 Task: Clear the site settings from last hour.
Action: Mouse moved to (1360, 40)
Screenshot: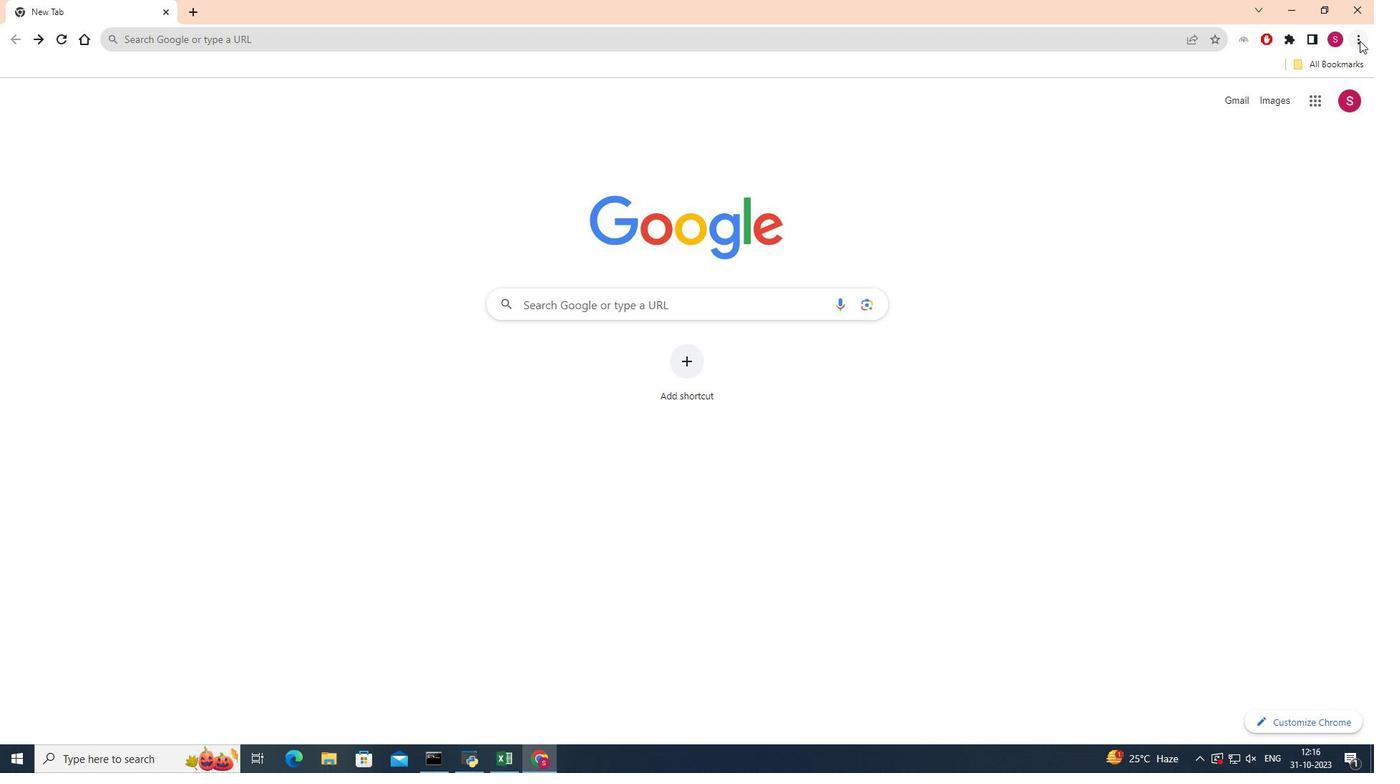 
Action: Mouse pressed left at (1360, 40)
Screenshot: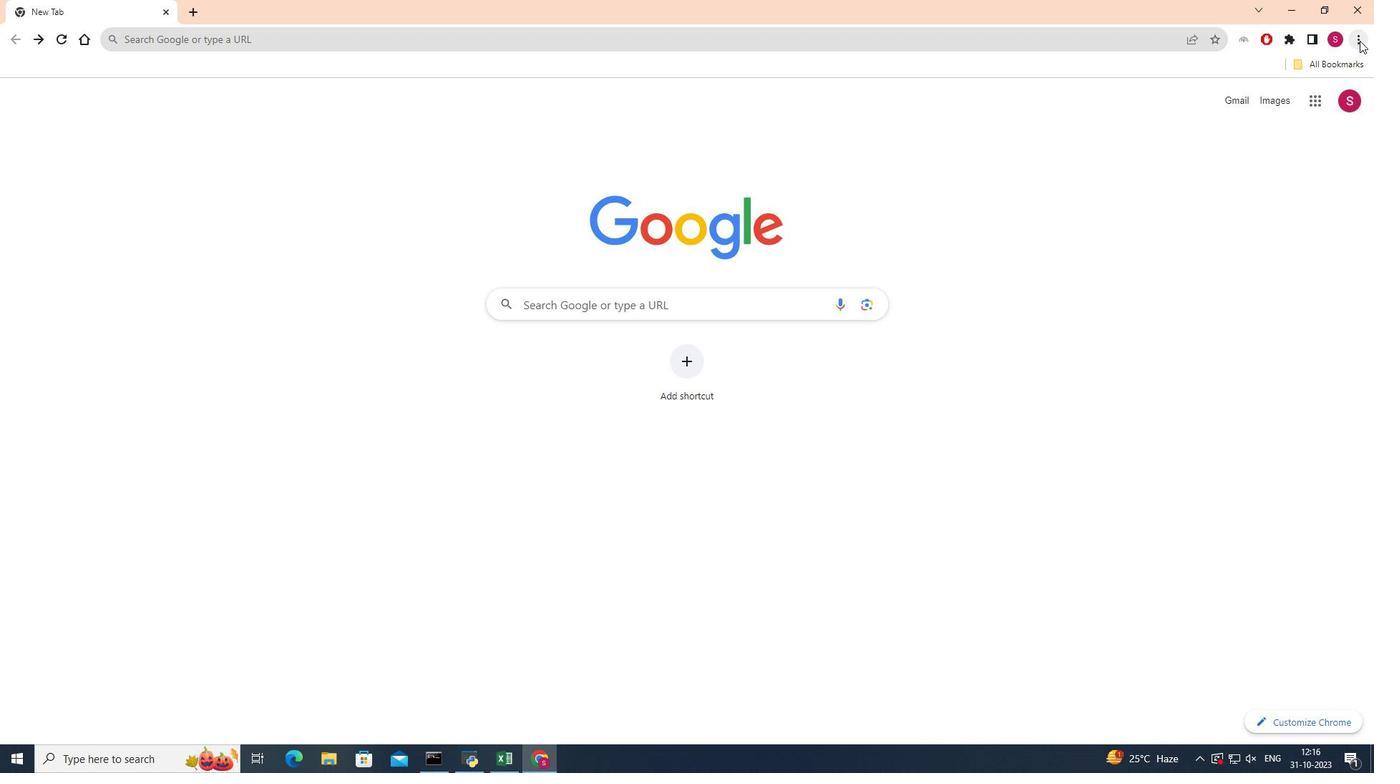 
Action: Mouse moved to (1200, 110)
Screenshot: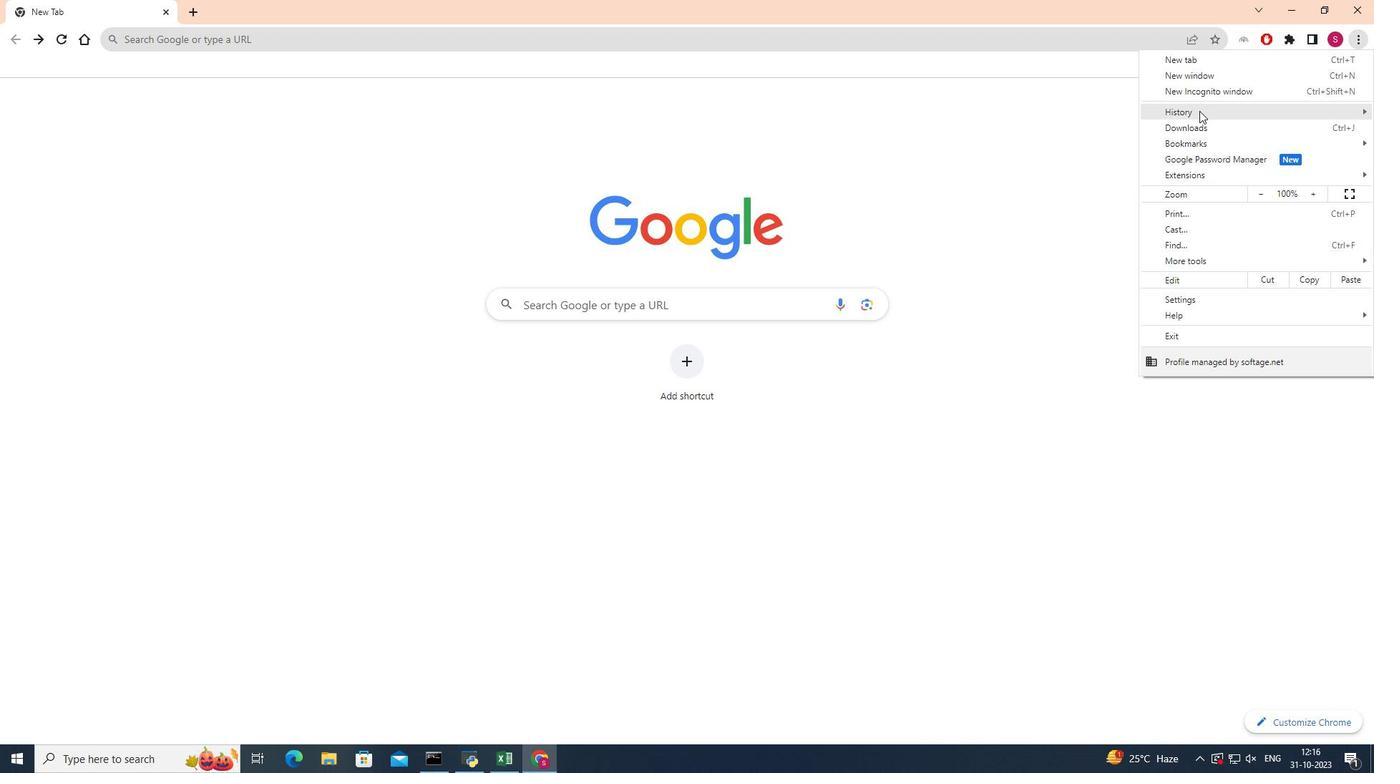 
Action: Mouse pressed left at (1200, 110)
Screenshot: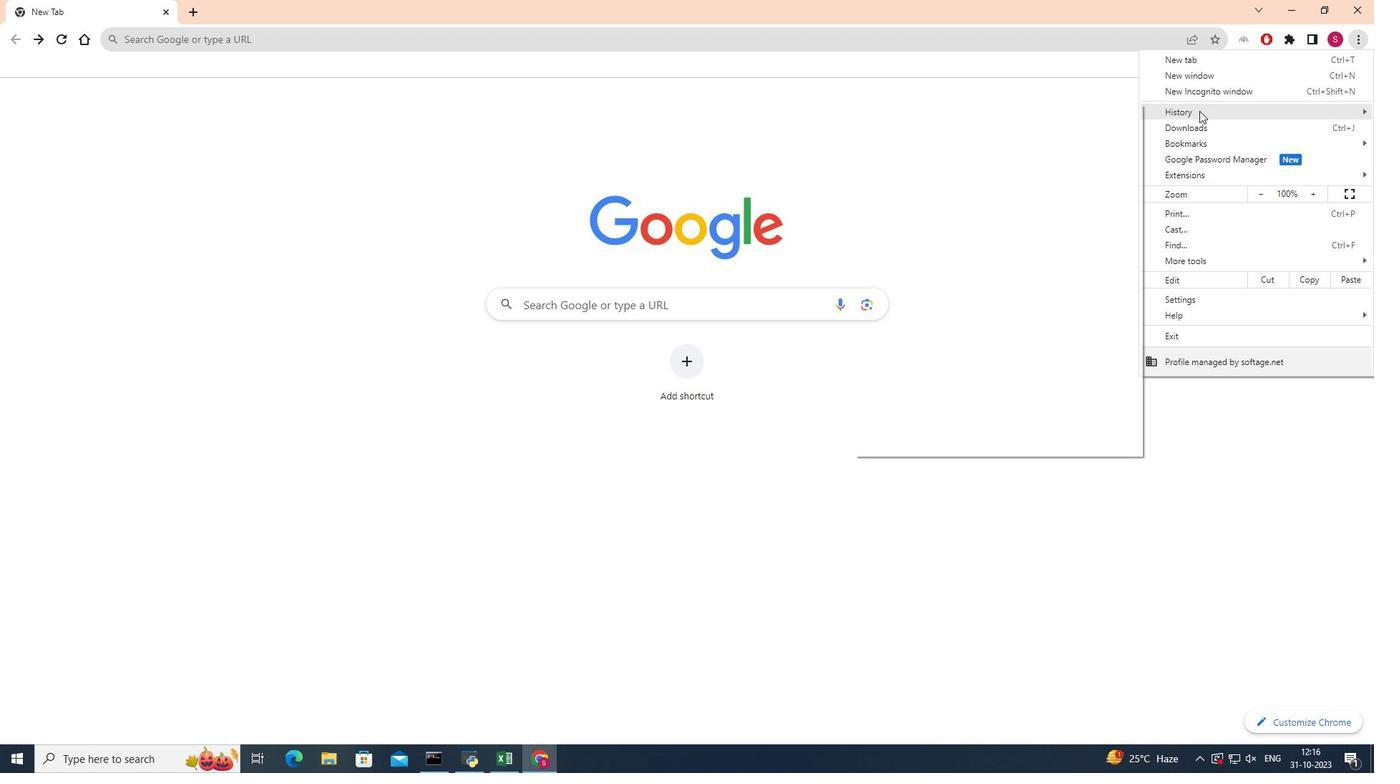 
Action: Mouse moved to (967, 109)
Screenshot: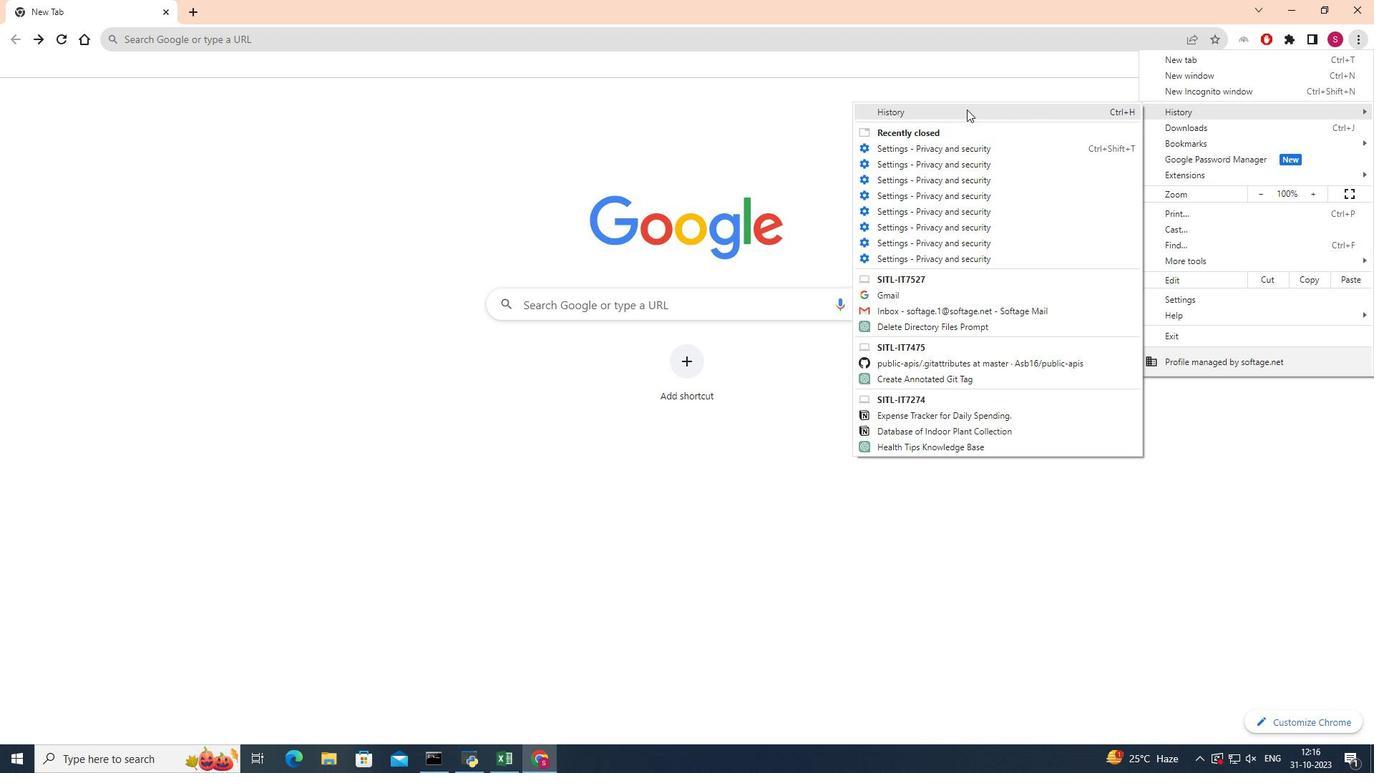 
Action: Mouse pressed left at (967, 109)
Screenshot: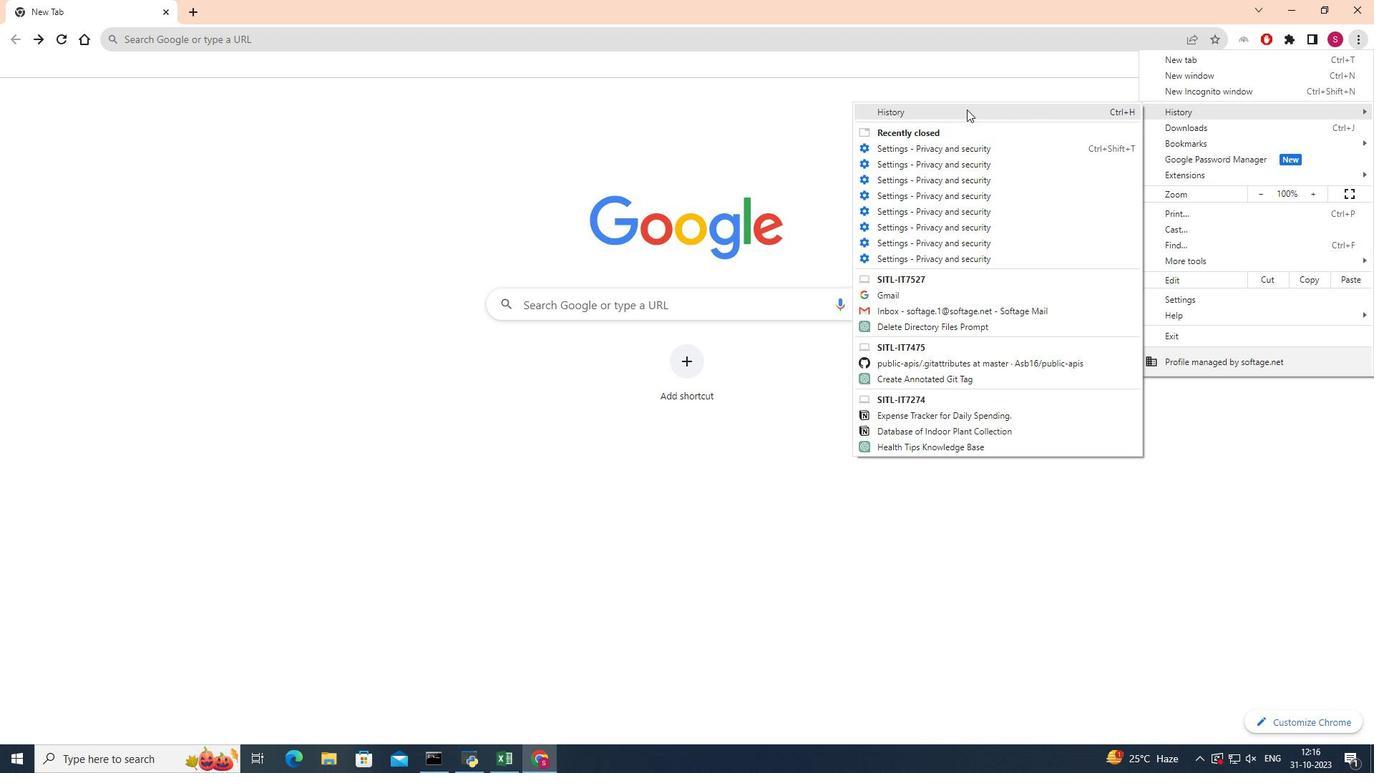 
Action: Mouse moved to (89, 173)
Screenshot: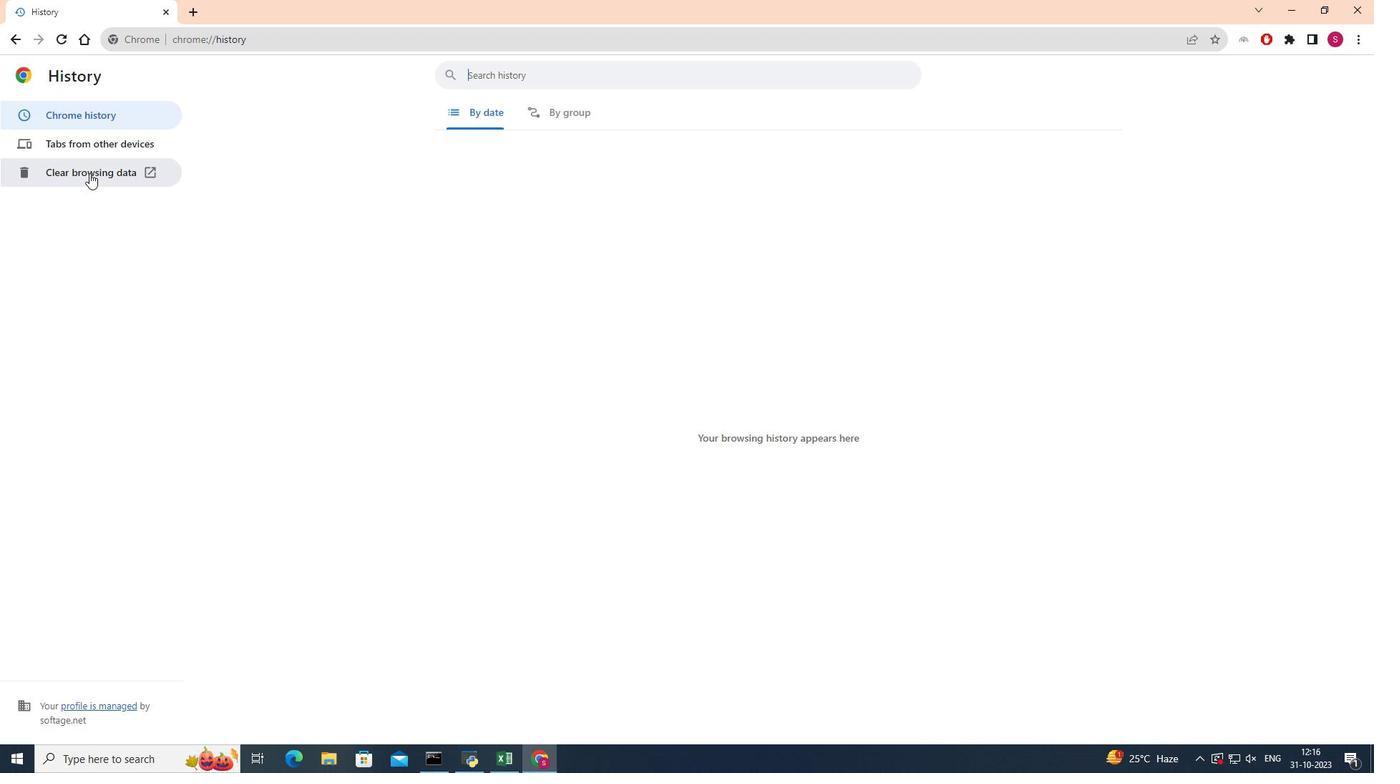 
Action: Mouse pressed left at (89, 173)
Screenshot: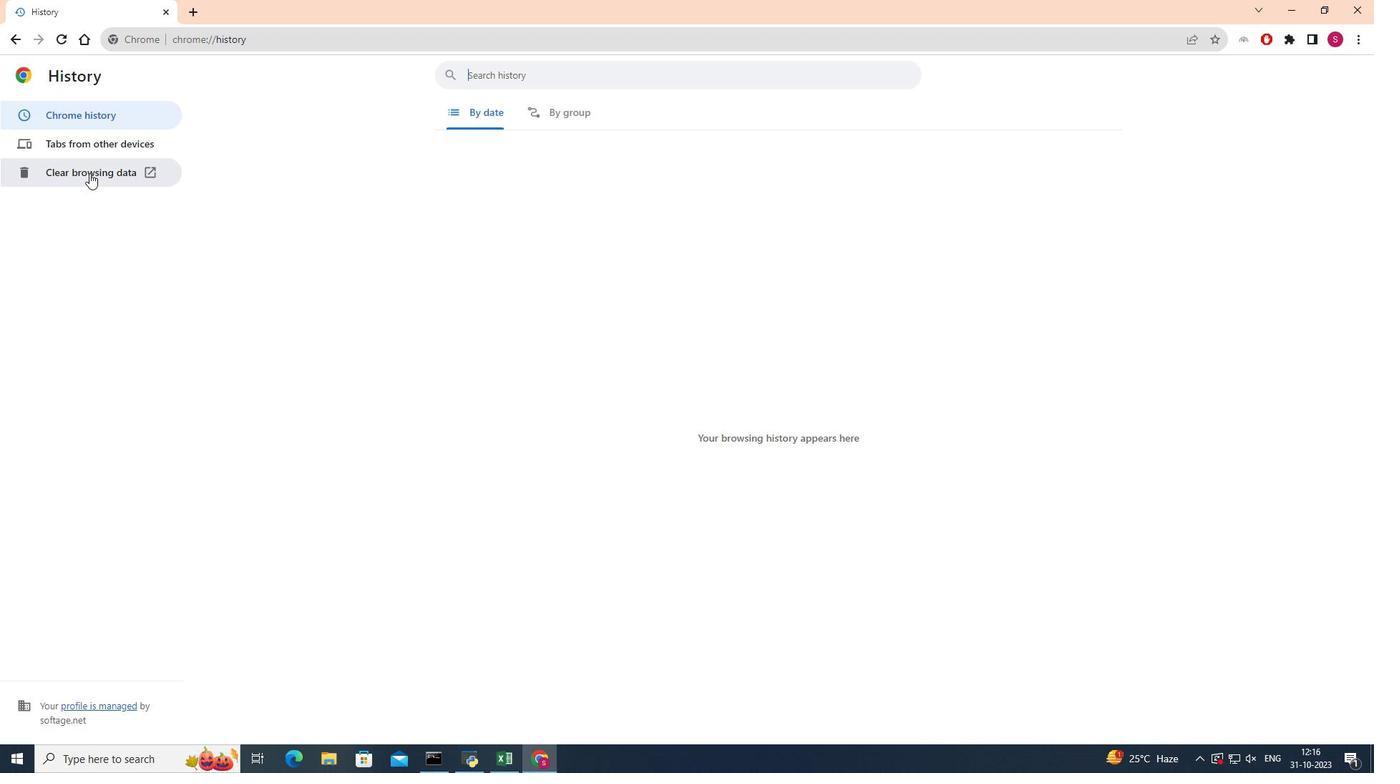 
Action: Mouse moved to (795, 223)
Screenshot: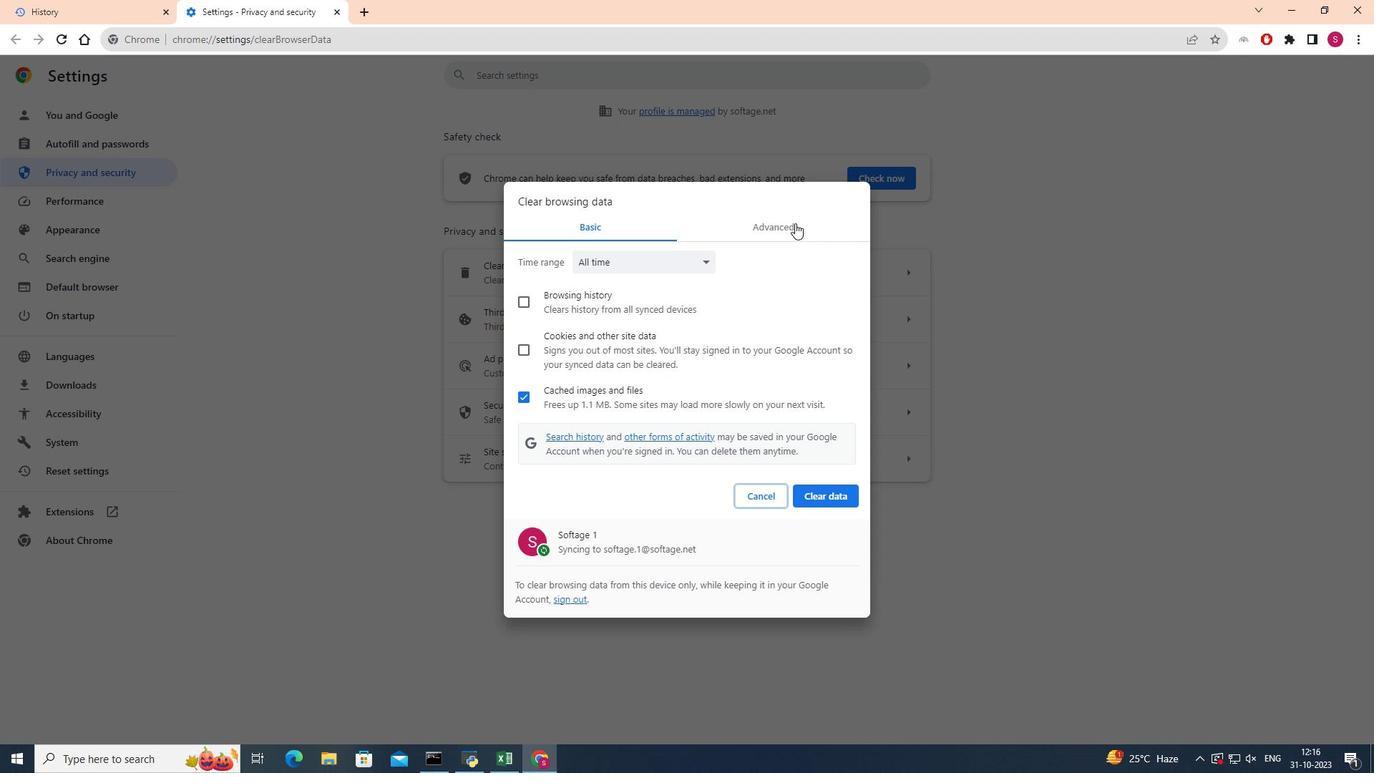 
Action: Mouse pressed left at (795, 223)
Screenshot: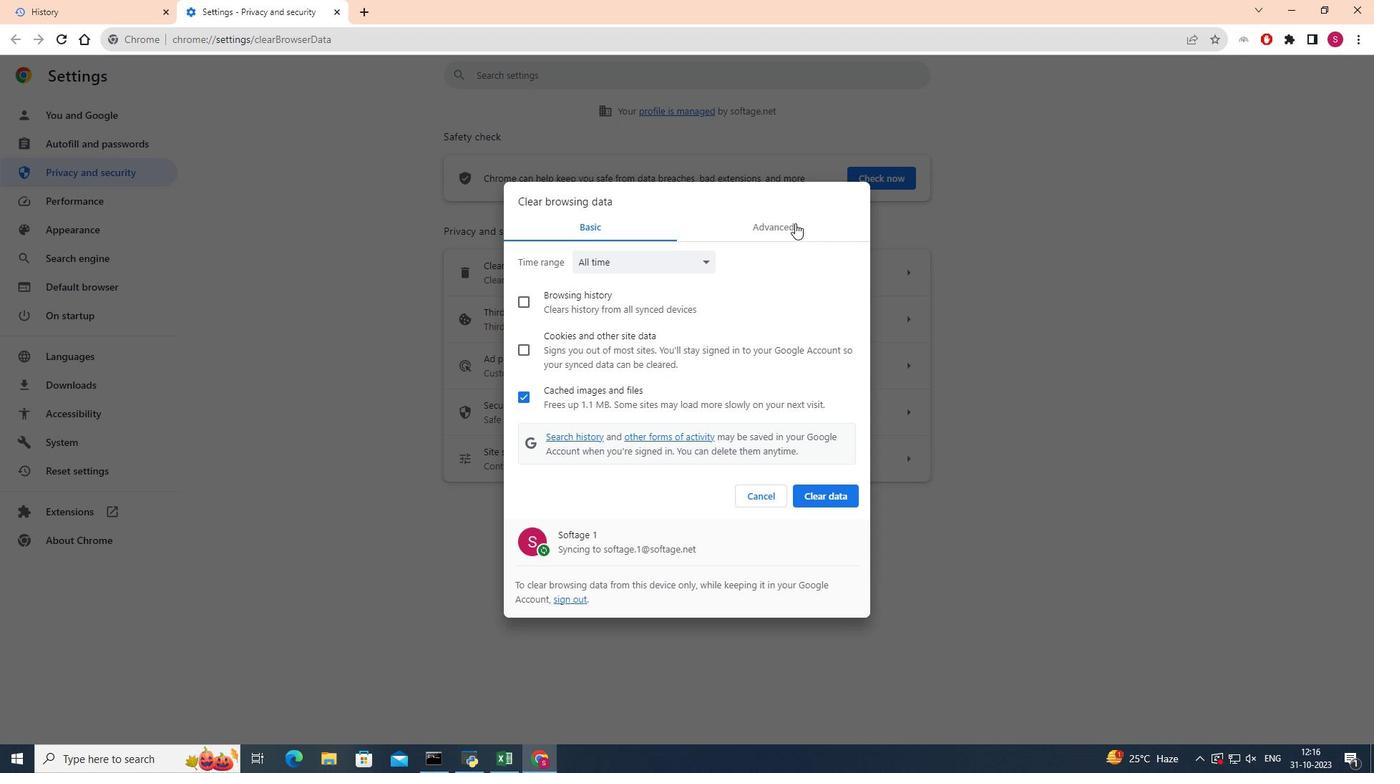 
Action: Mouse moved to (708, 263)
Screenshot: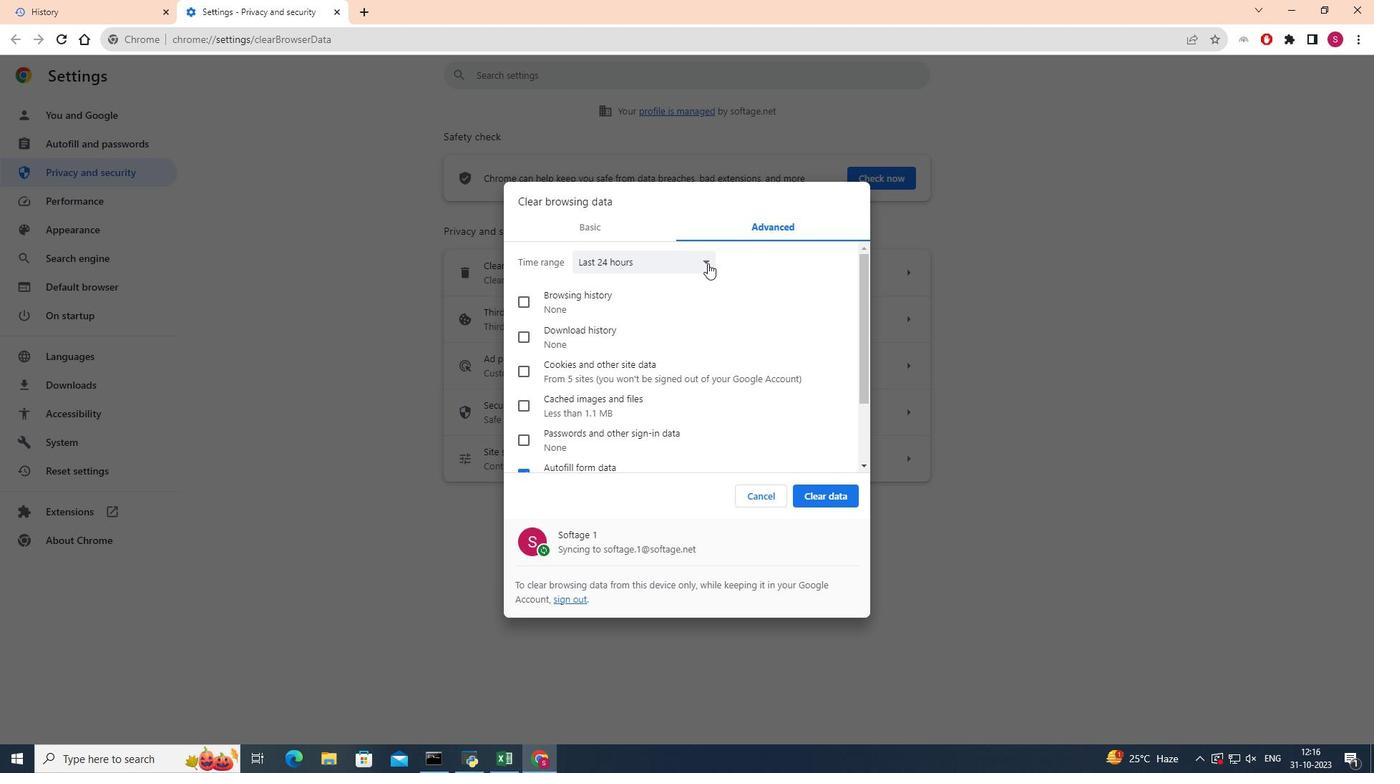 
Action: Mouse pressed left at (708, 263)
Screenshot: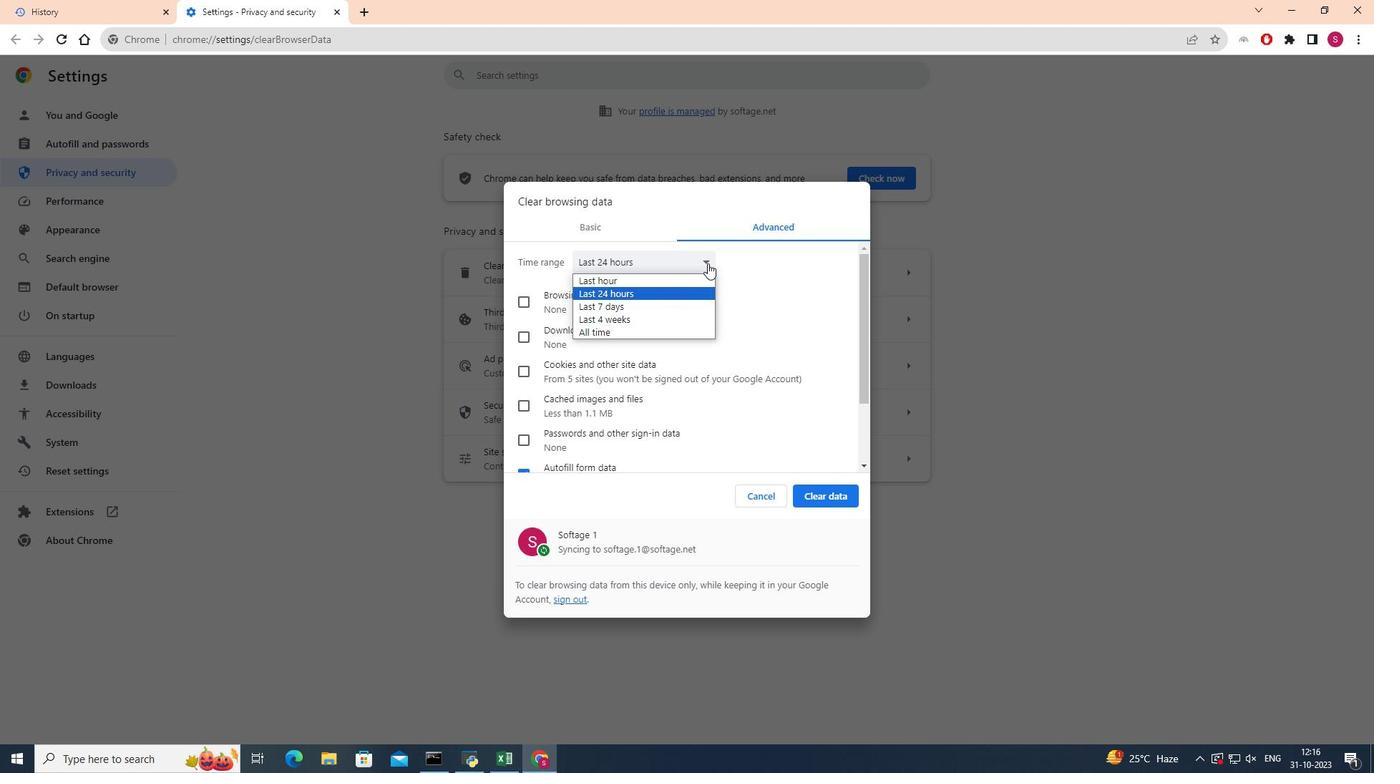 
Action: Mouse moved to (660, 279)
Screenshot: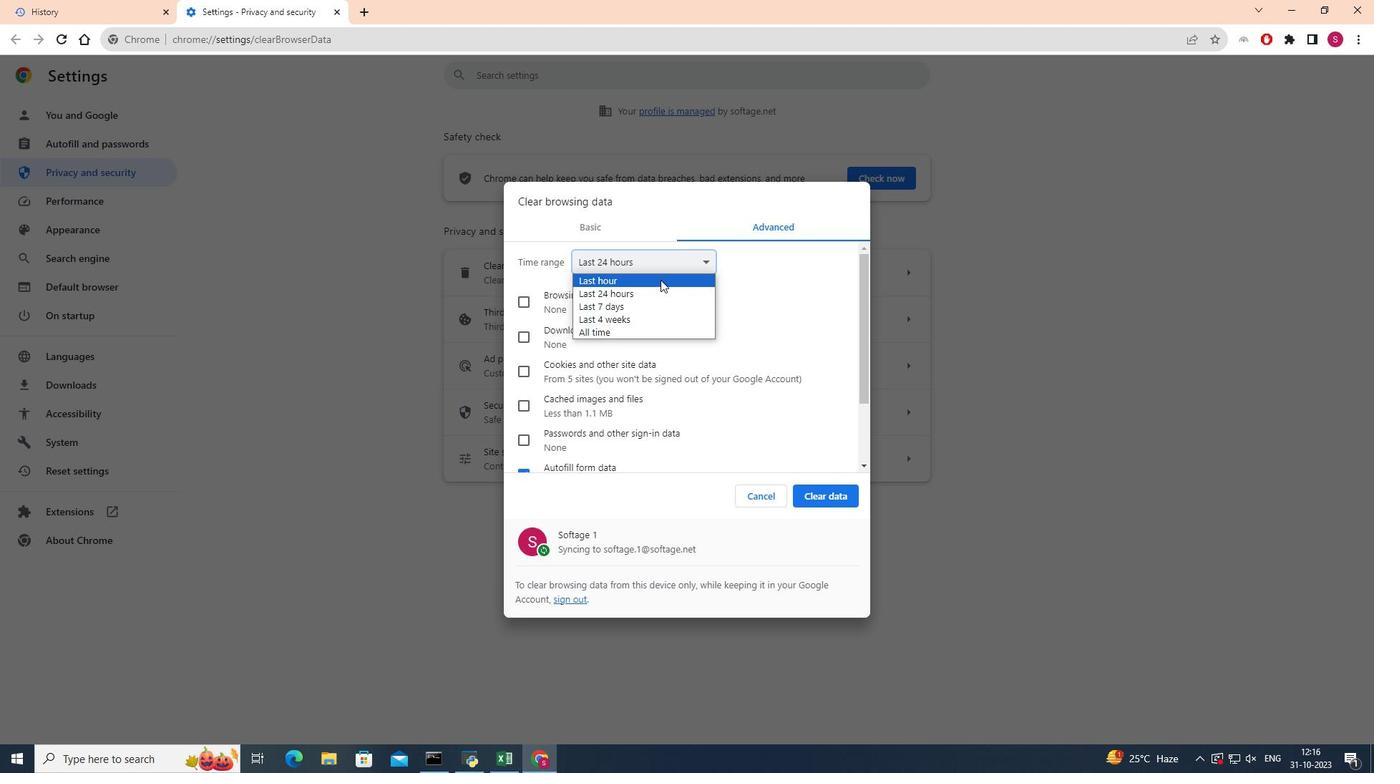 
Action: Mouse pressed left at (660, 279)
Screenshot: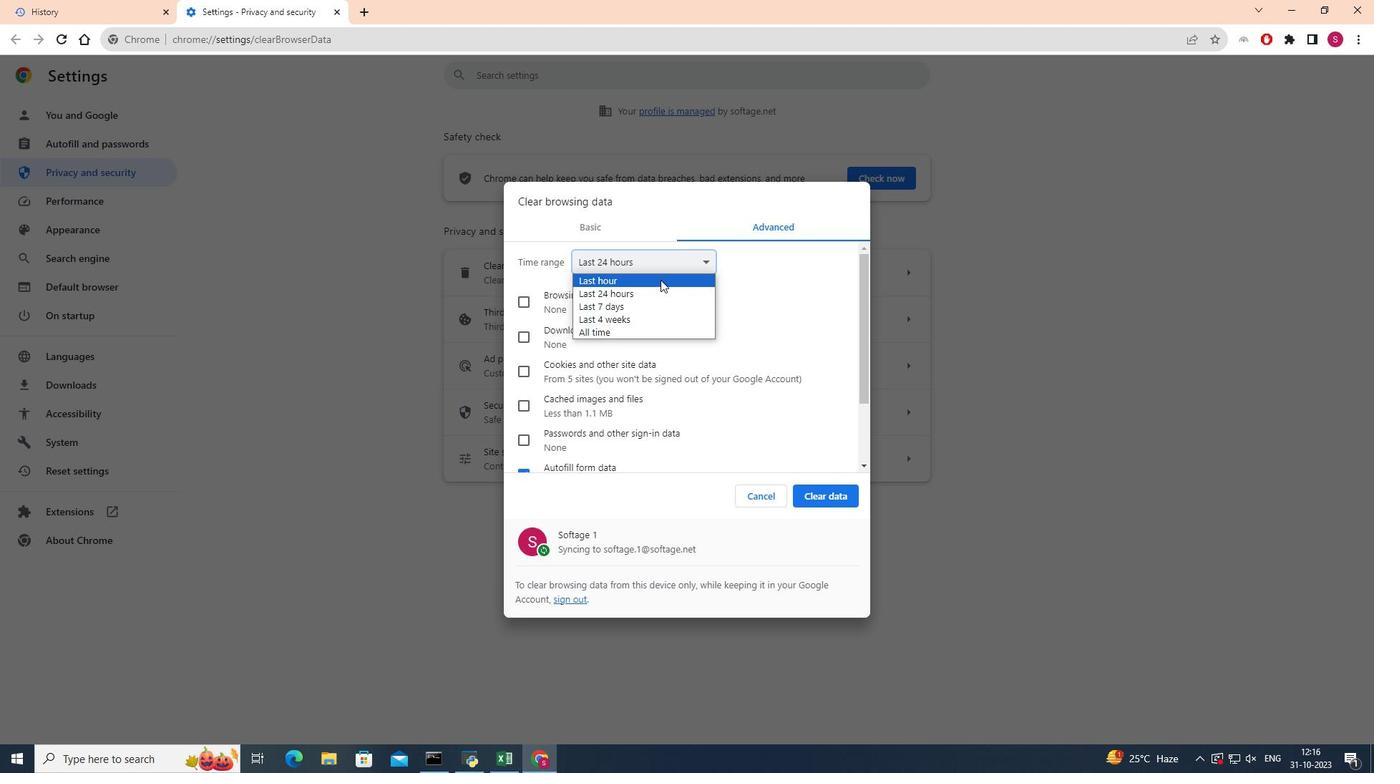 
Action: Mouse moved to (639, 347)
Screenshot: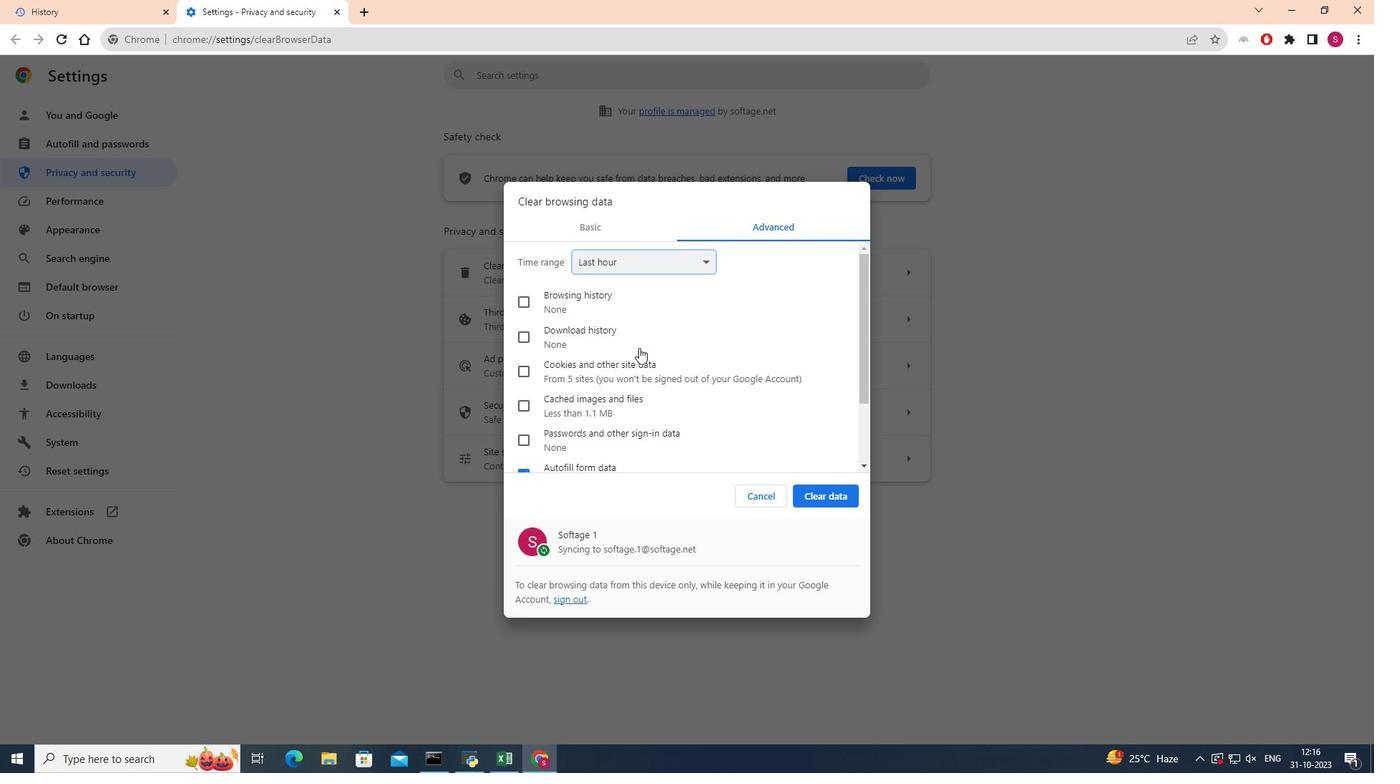 
Action: Mouse scrolled (639, 347) with delta (0, 0)
Screenshot: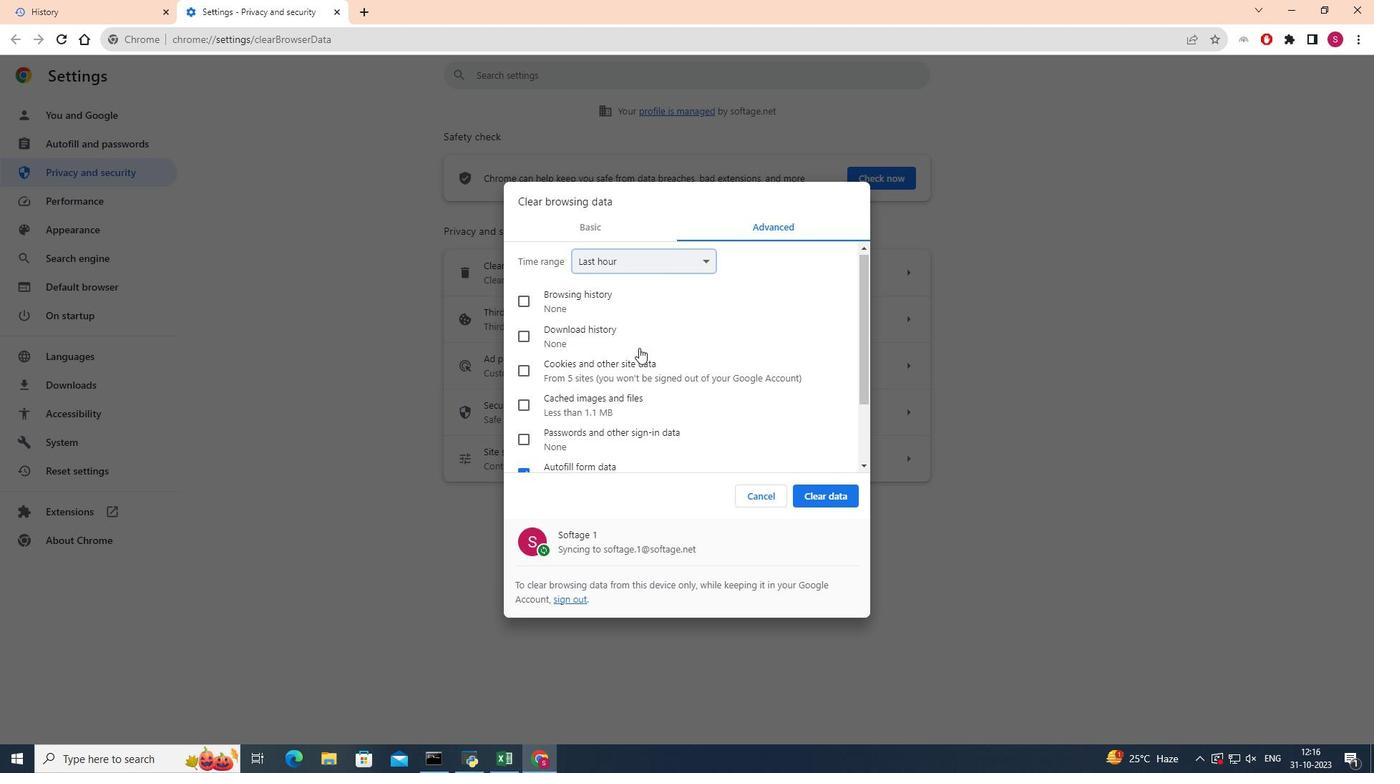 
Action: Mouse moved to (640, 348)
Screenshot: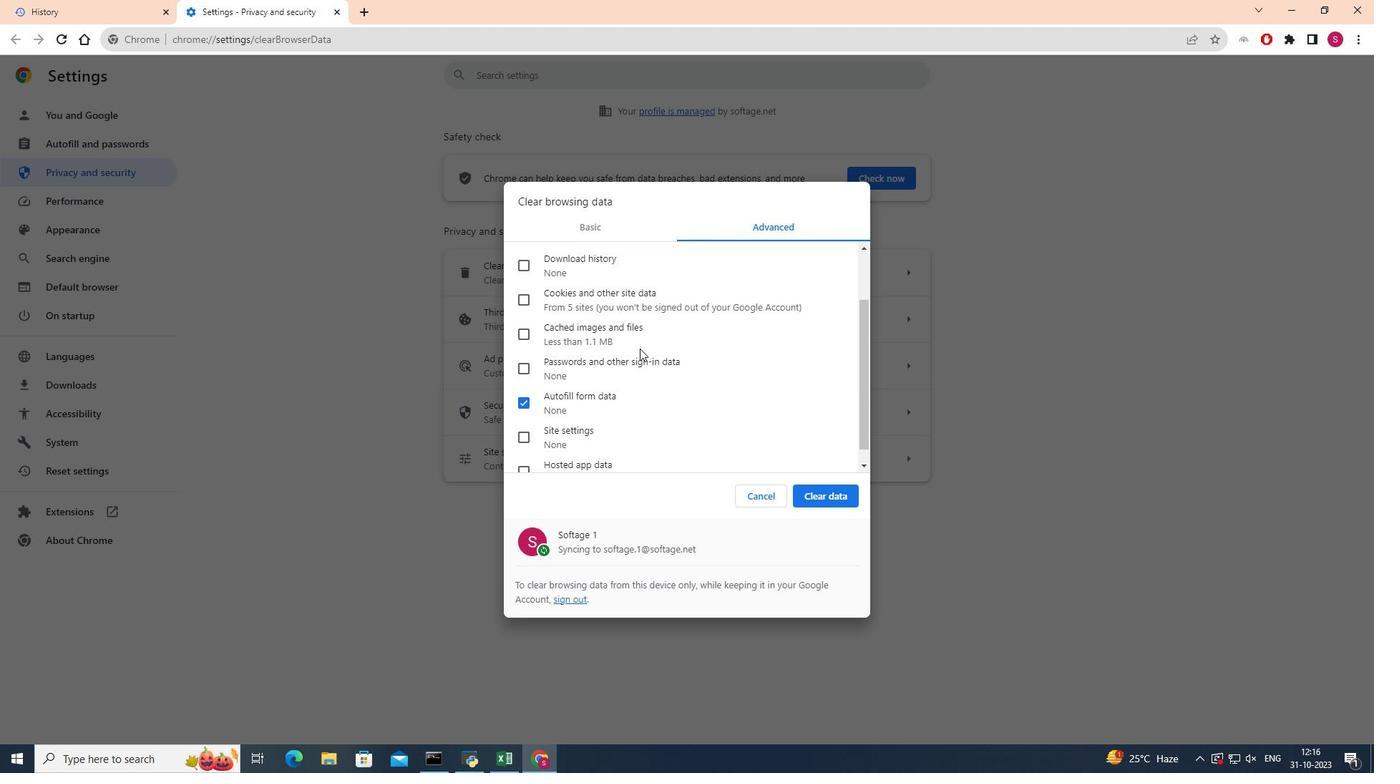 
Action: Mouse scrolled (640, 347) with delta (0, 0)
Screenshot: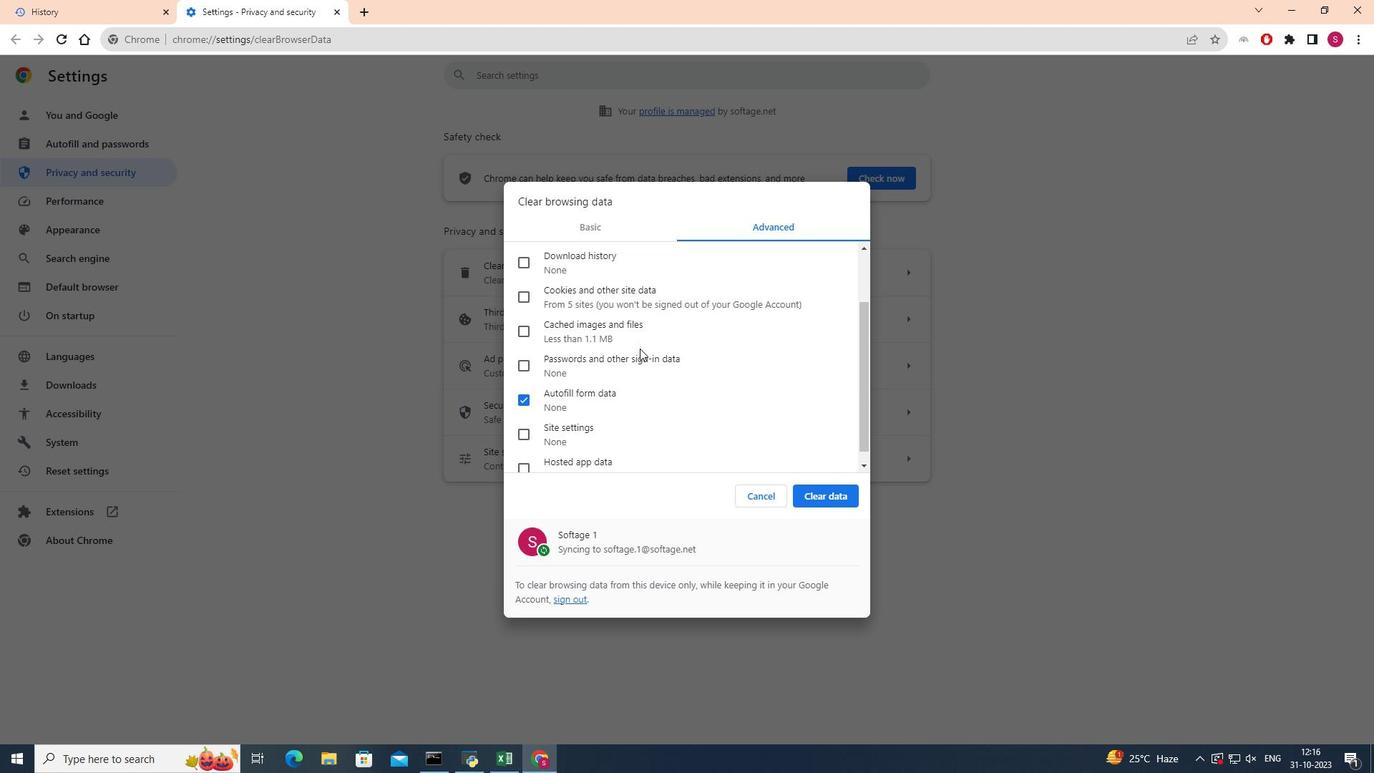 
Action: Mouse moved to (522, 421)
Screenshot: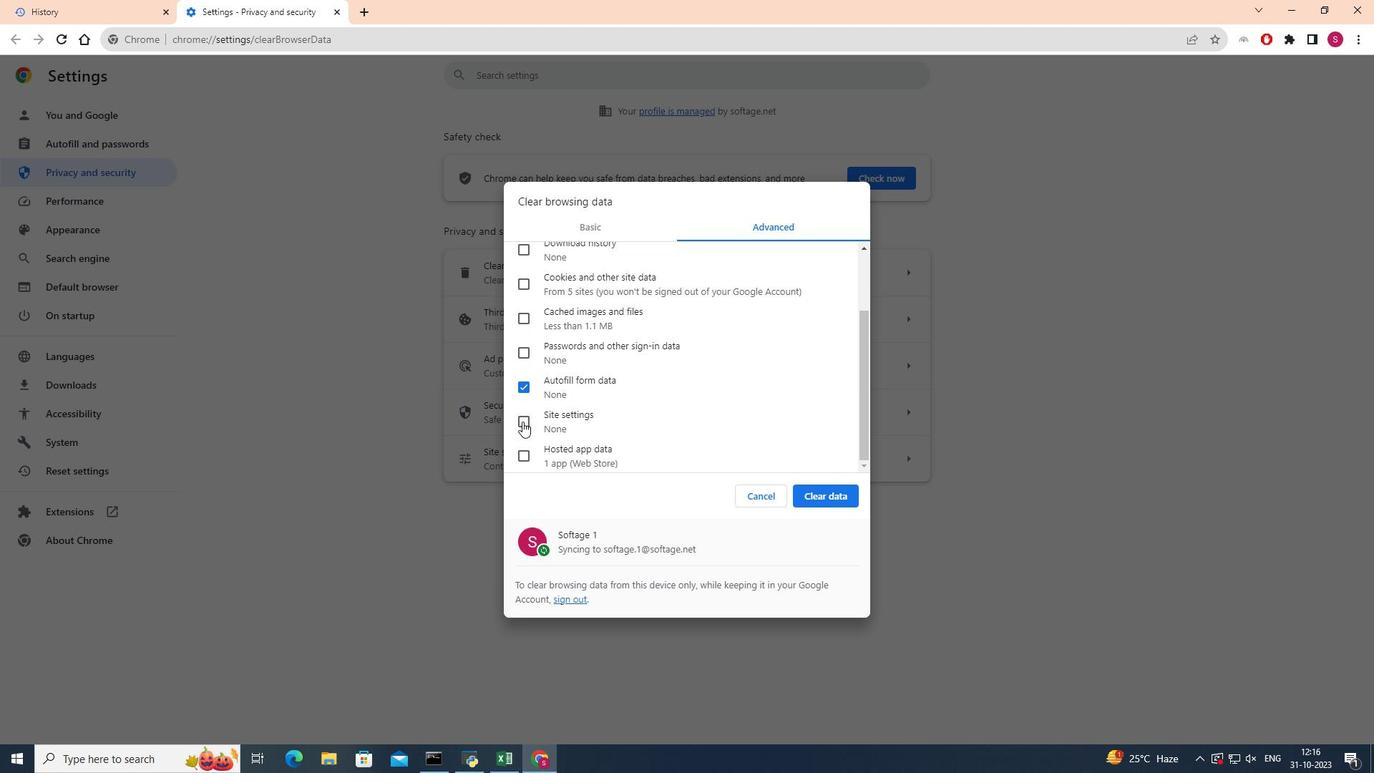 
Action: Mouse pressed left at (522, 421)
Screenshot: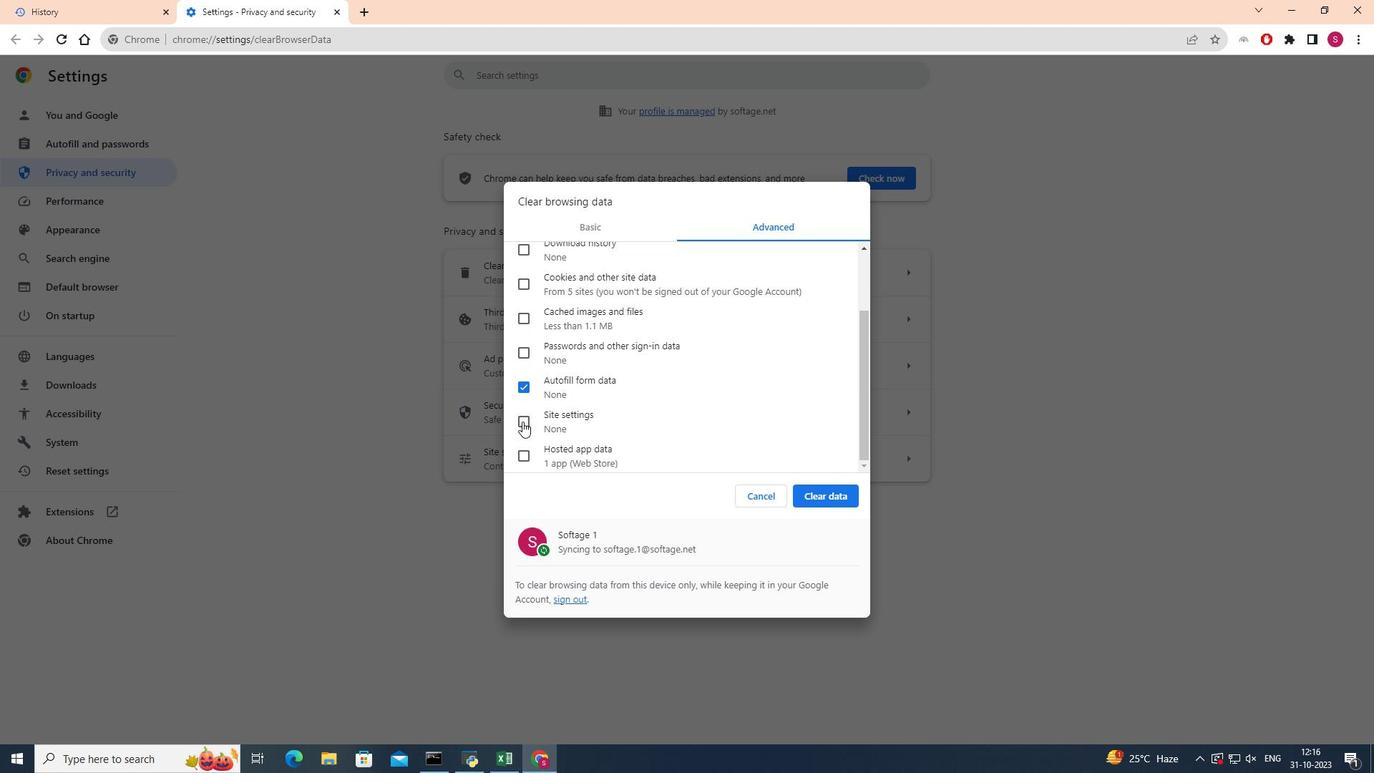 
Action: Mouse moved to (522, 383)
Screenshot: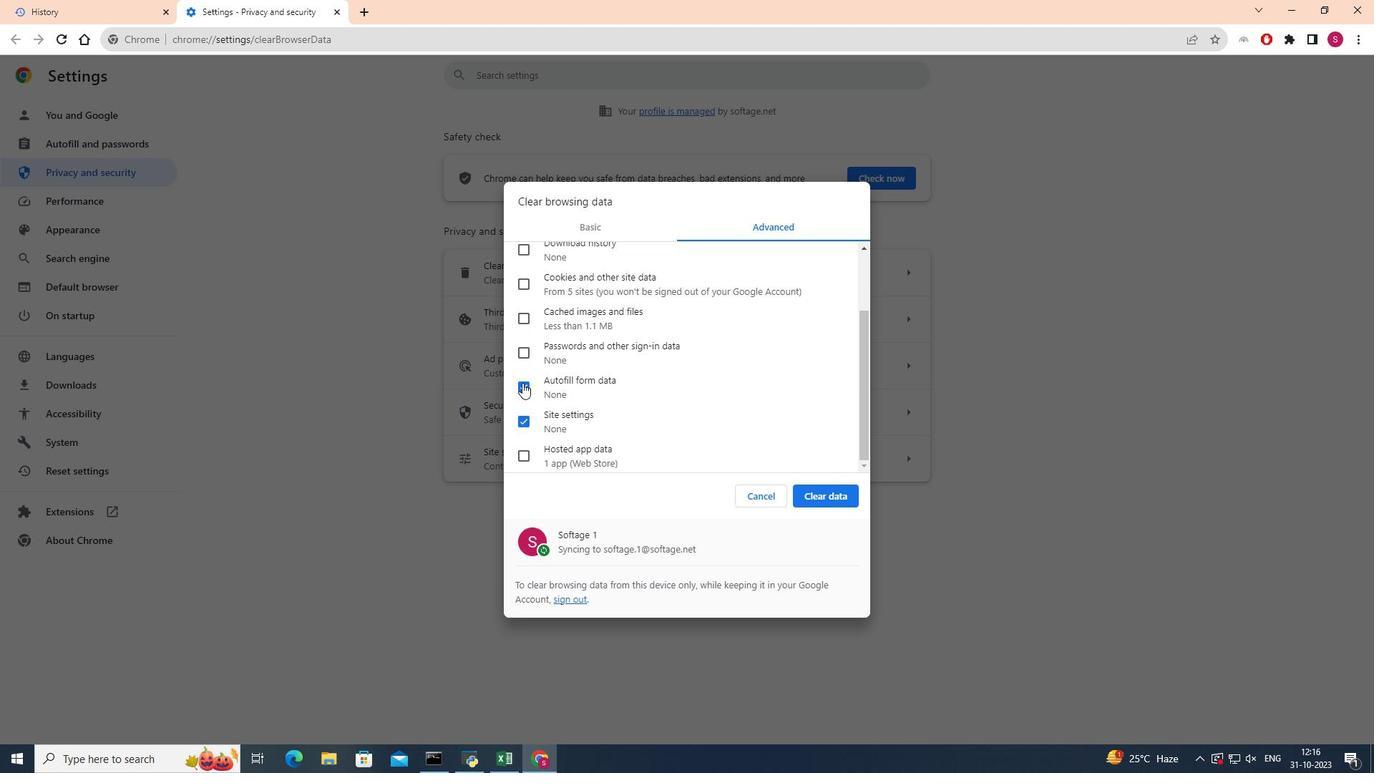 
Action: Mouse pressed left at (522, 383)
Screenshot: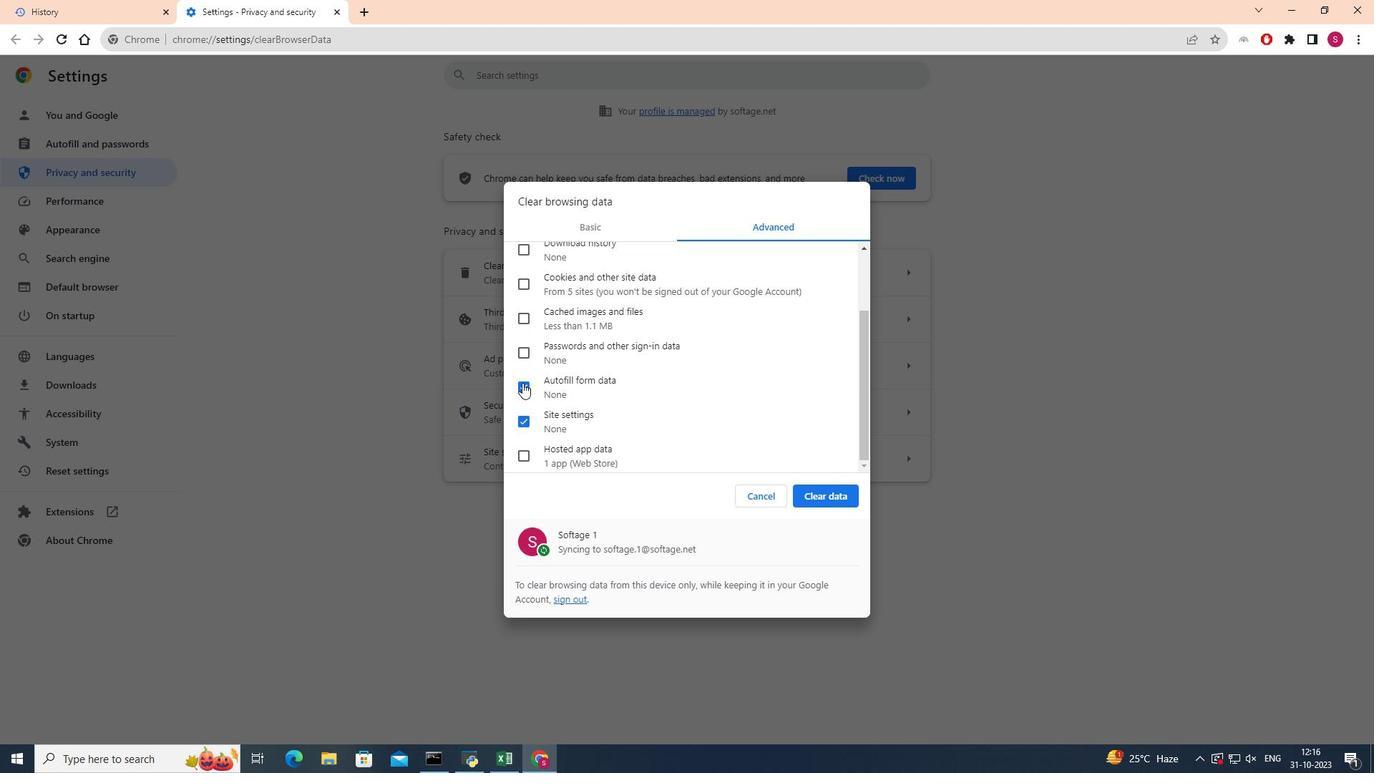 
Action: Mouse moved to (826, 498)
Screenshot: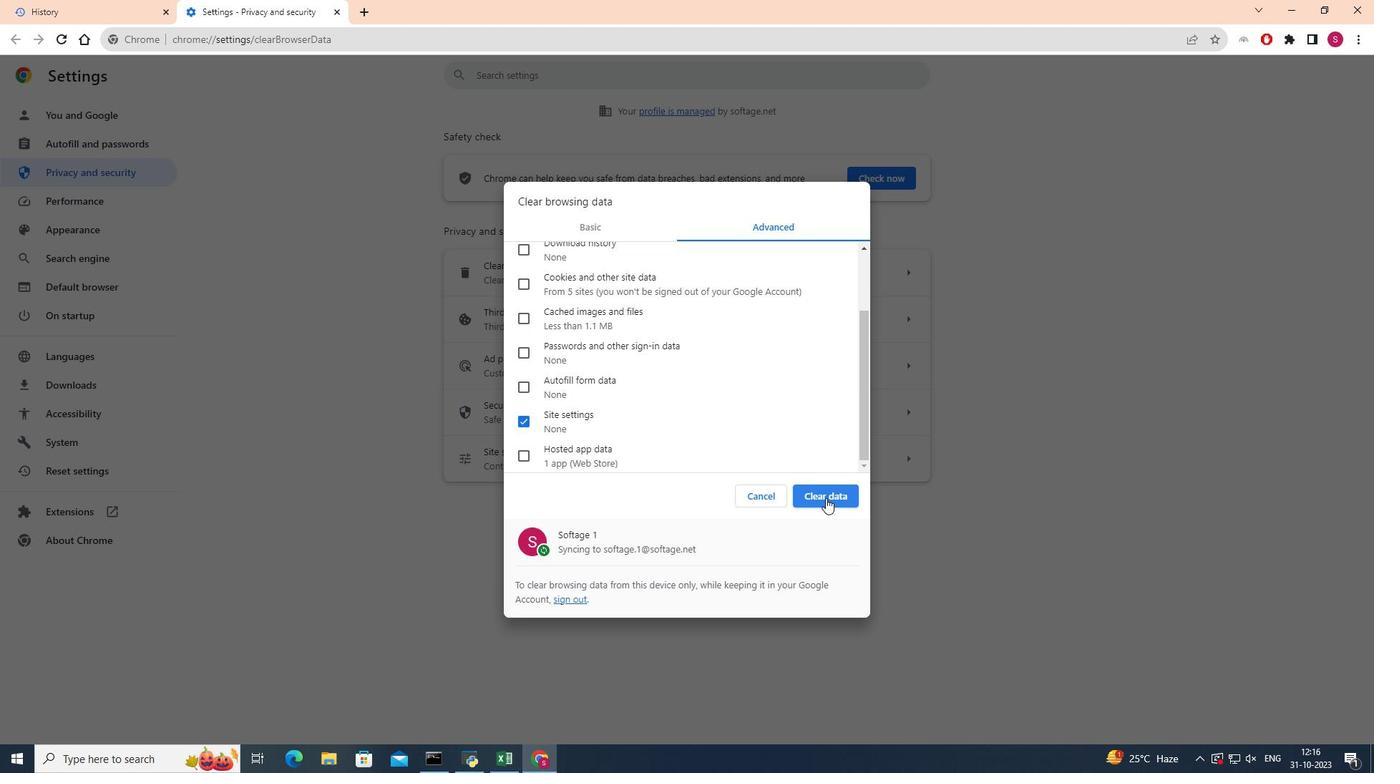 
Action: Mouse pressed left at (826, 498)
Screenshot: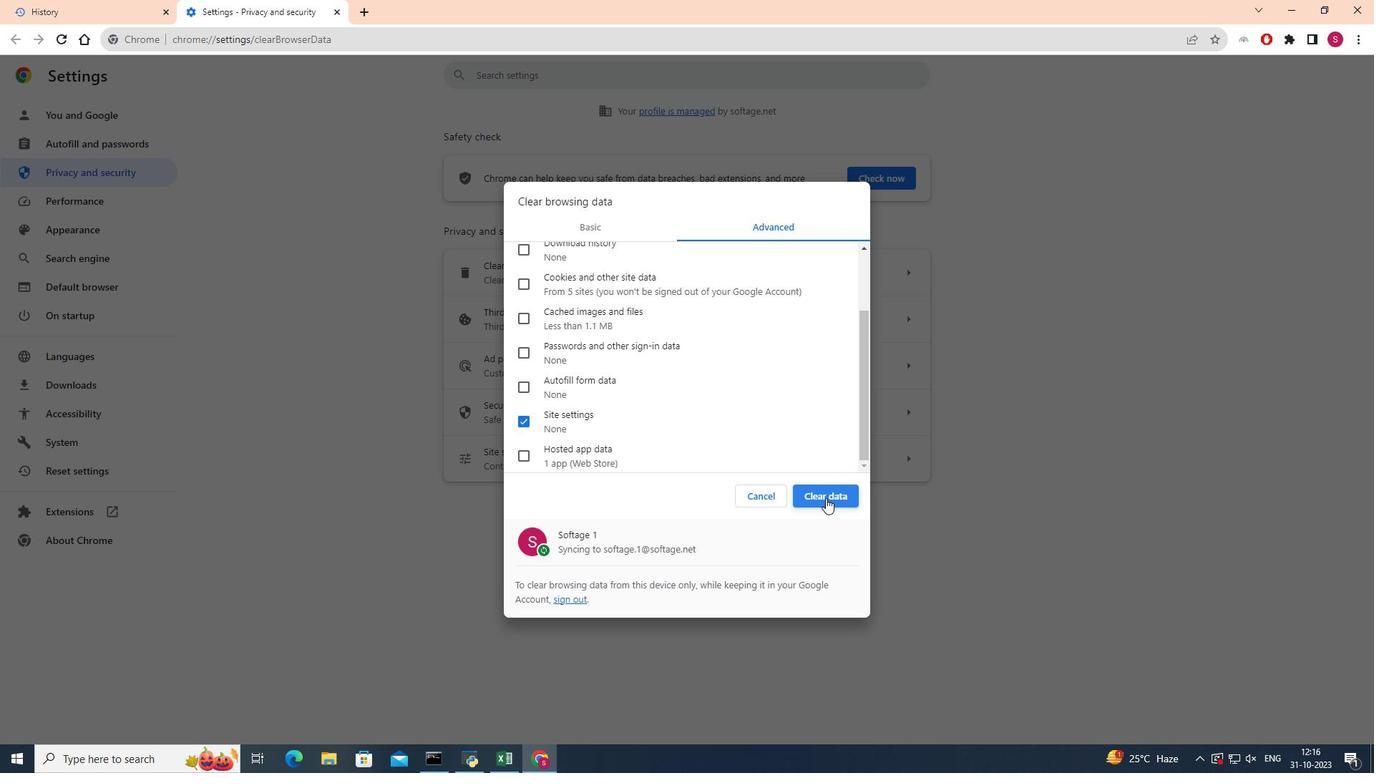 
Action: Mouse moved to (1150, 458)
Screenshot: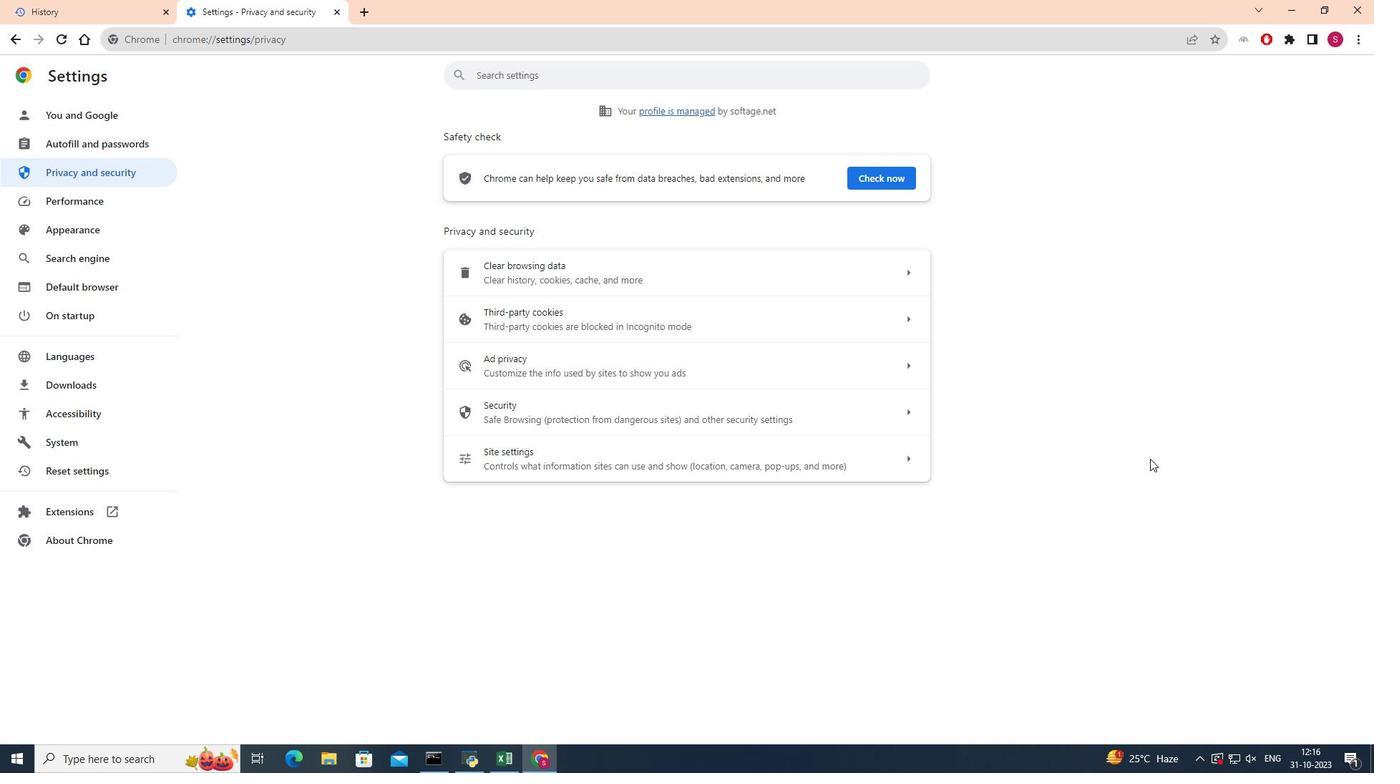 
